 Task: For heading Arial black with underline.  font size for heading18,  'Change the font style of data to'Calibri.  and font size to 9,  Change the alignment of both headline & data to Align center.  In the sheet  DashboardProfitLoss
Action: Mouse moved to (80, 104)
Screenshot: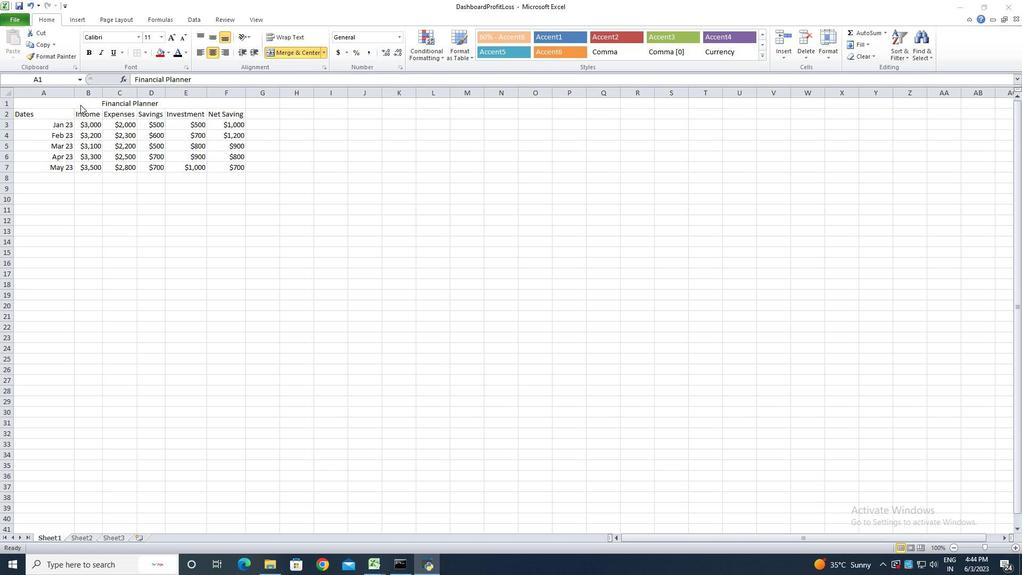 
Action: Mouse pressed left at (80, 104)
Screenshot: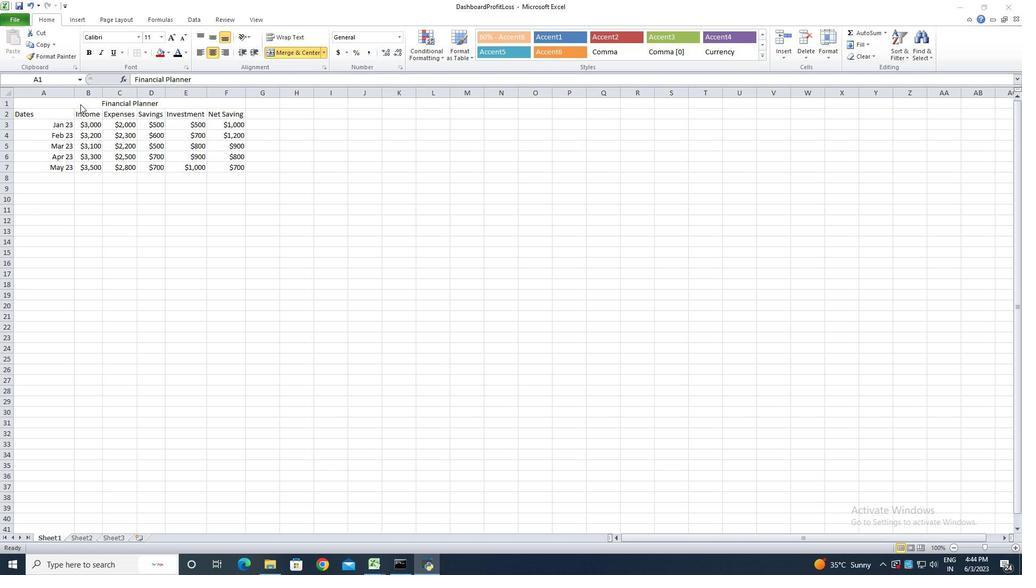 
Action: Mouse moved to (138, 38)
Screenshot: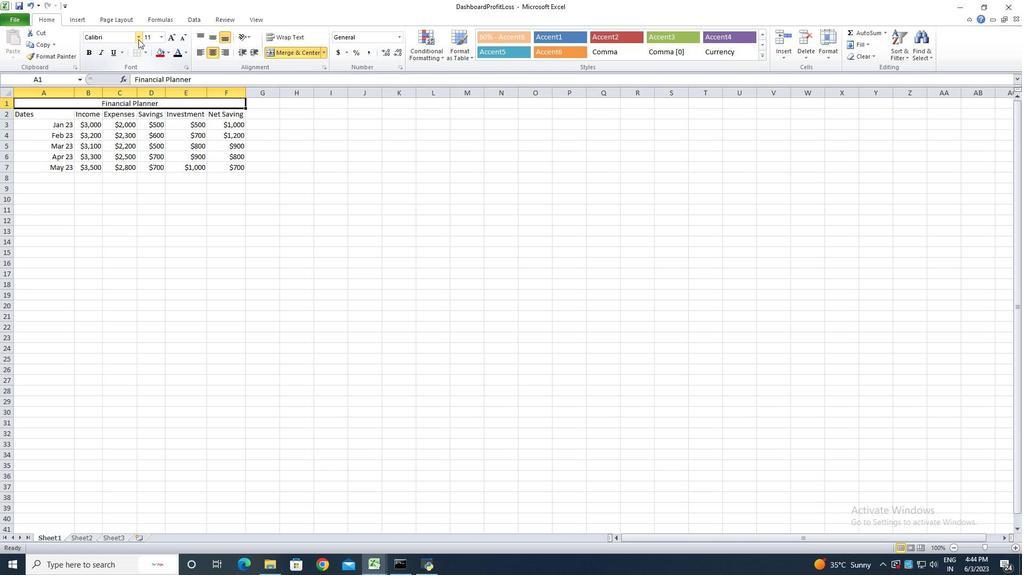 
Action: Mouse pressed left at (138, 38)
Screenshot: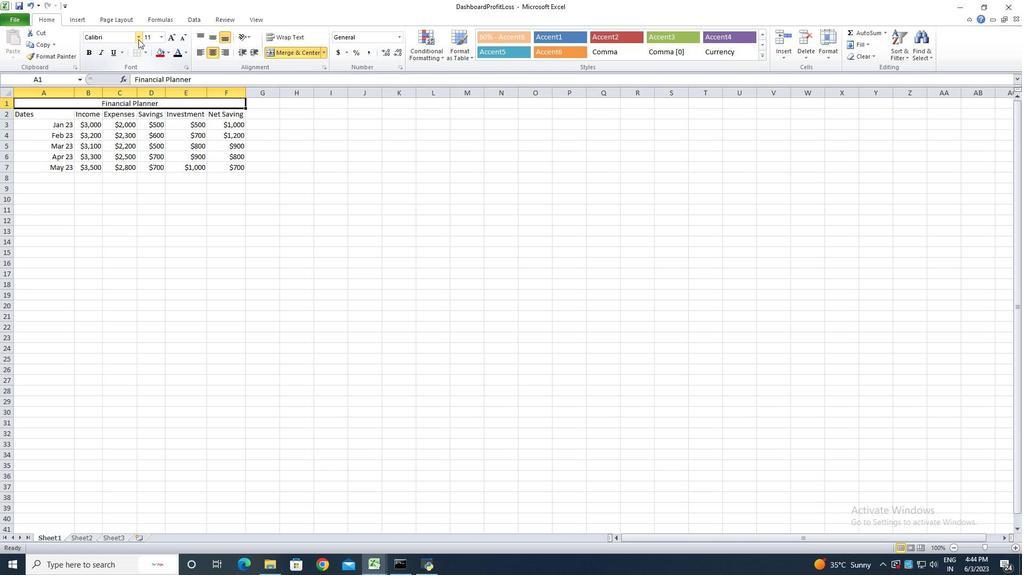 
Action: Mouse moved to (124, 132)
Screenshot: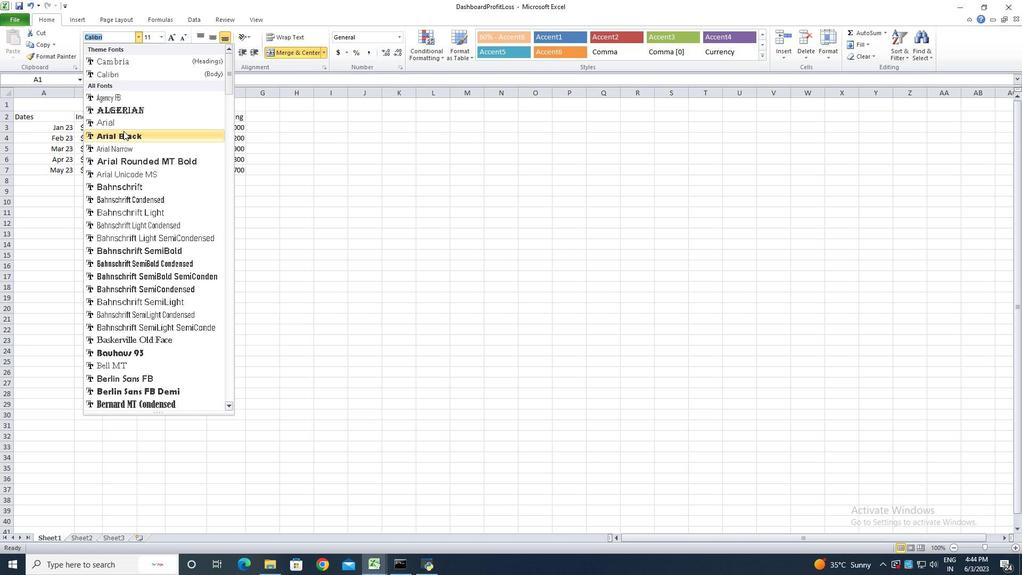 
Action: Mouse pressed left at (124, 132)
Screenshot: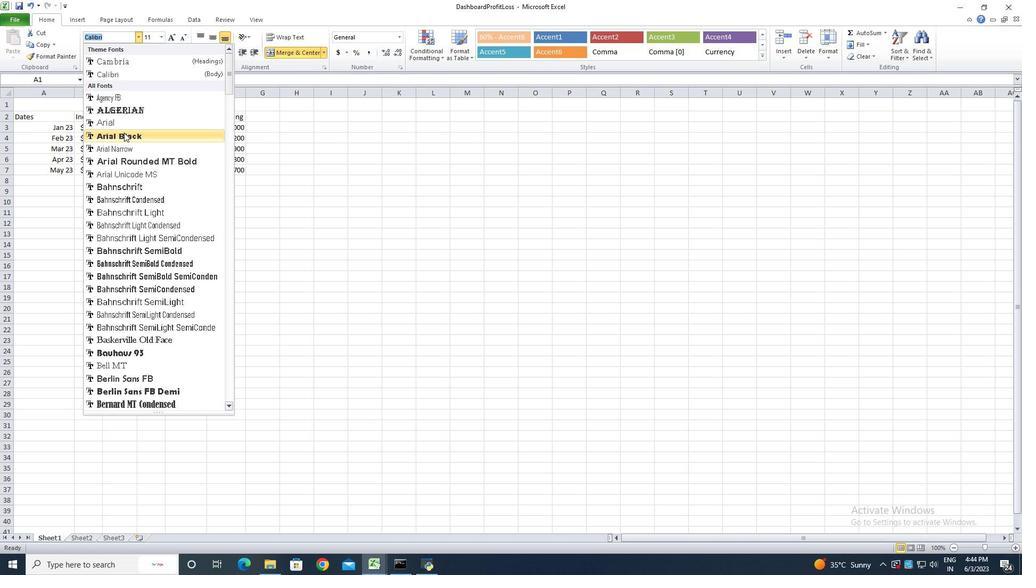 
Action: Mouse moved to (115, 51)
Screenshot: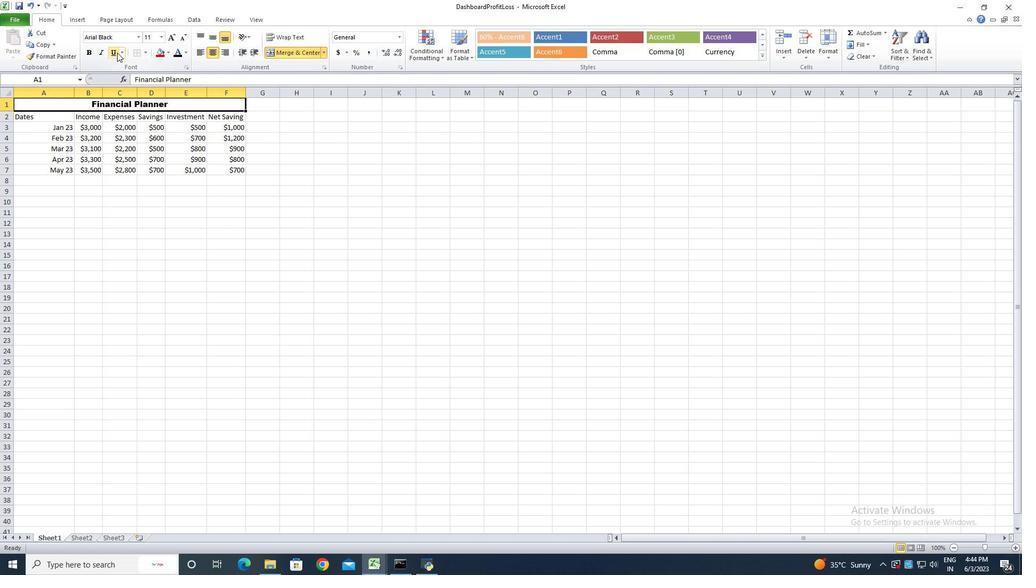 
Action: Mouse pressed left at (115, 51)
Screenshot: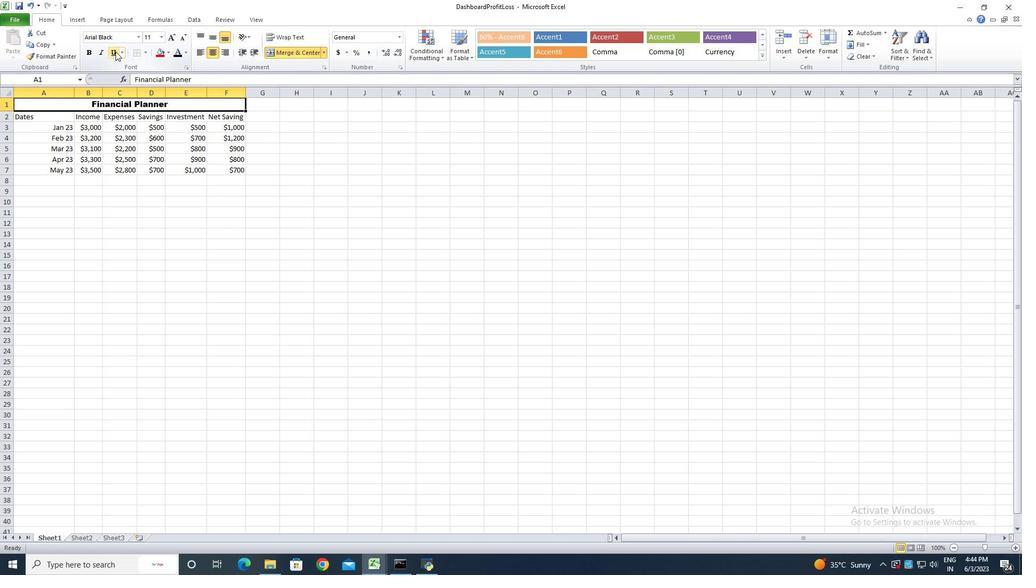 
Action: Mouse moved to (175, 36)
Screenshot: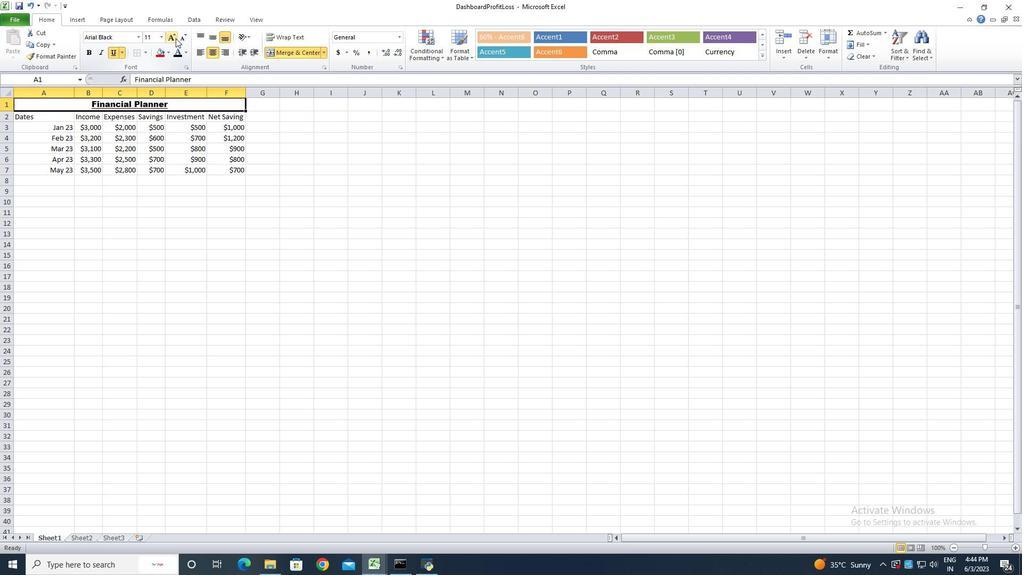 
Action: Mouse pressed left at (175, 36)
Screenshot: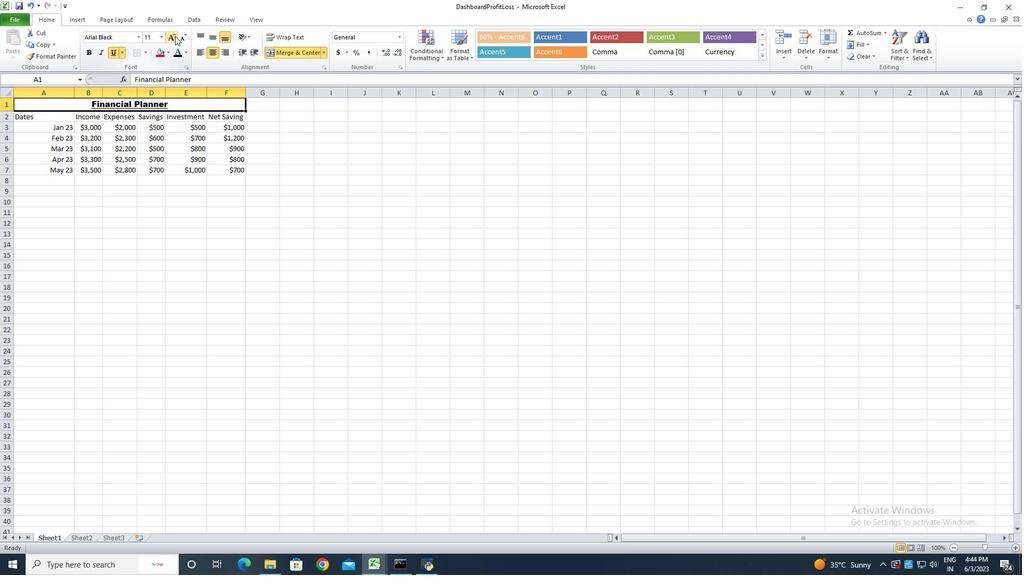 
Action: Mouse pressed left at (175, 36)
Screenshot: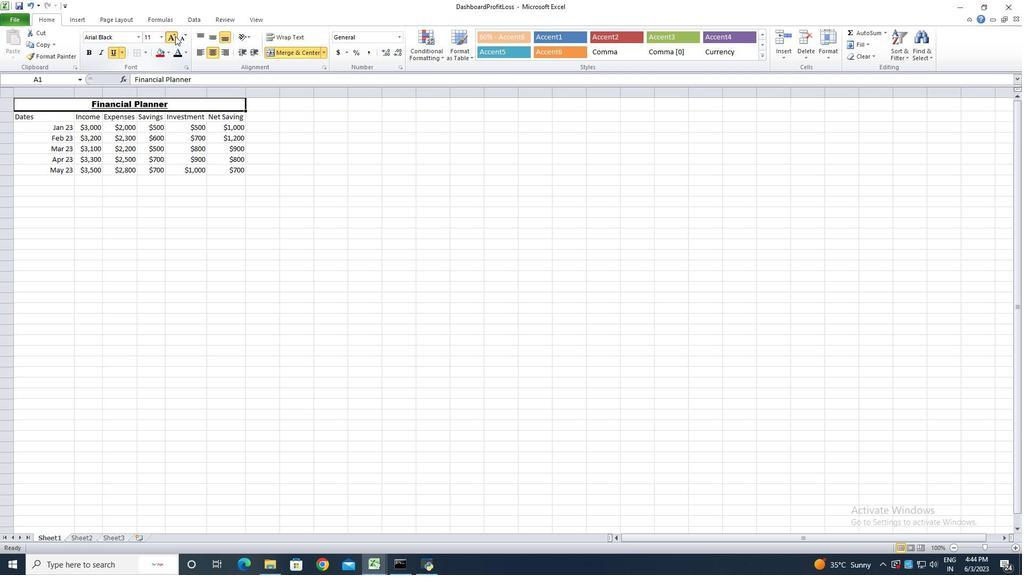 
Action: Mouse pressed left at (175, 36)
Screenshot: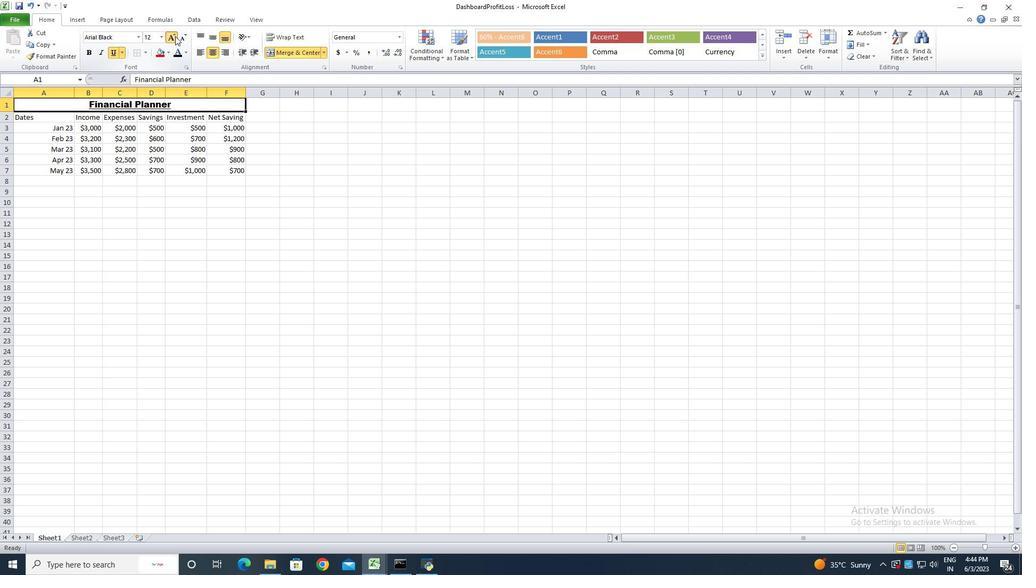 
Action: Mouse pressed left at (175, 36)
Screenshot: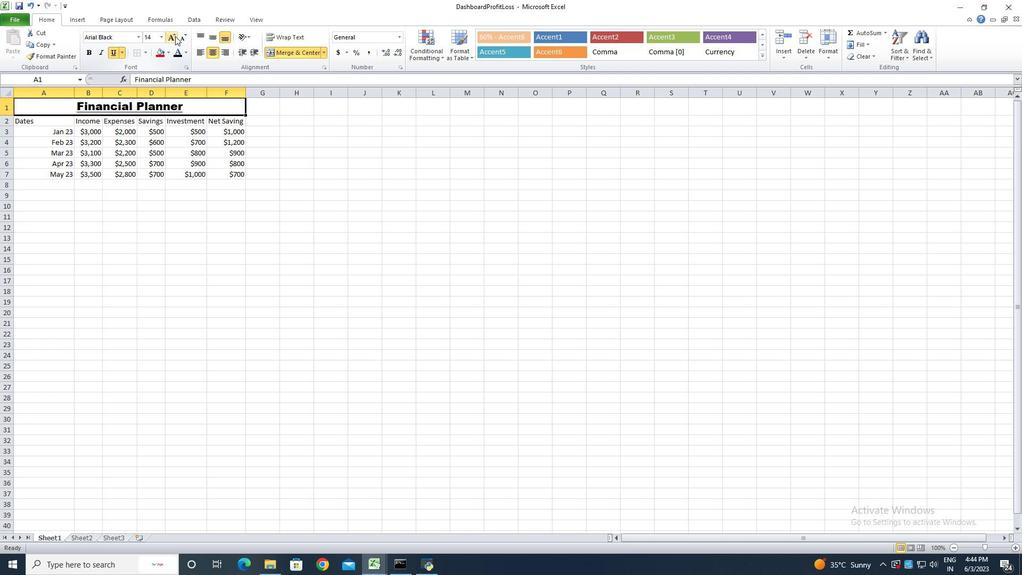 
Action: Mouse moved to (39, 123)
Screenshot: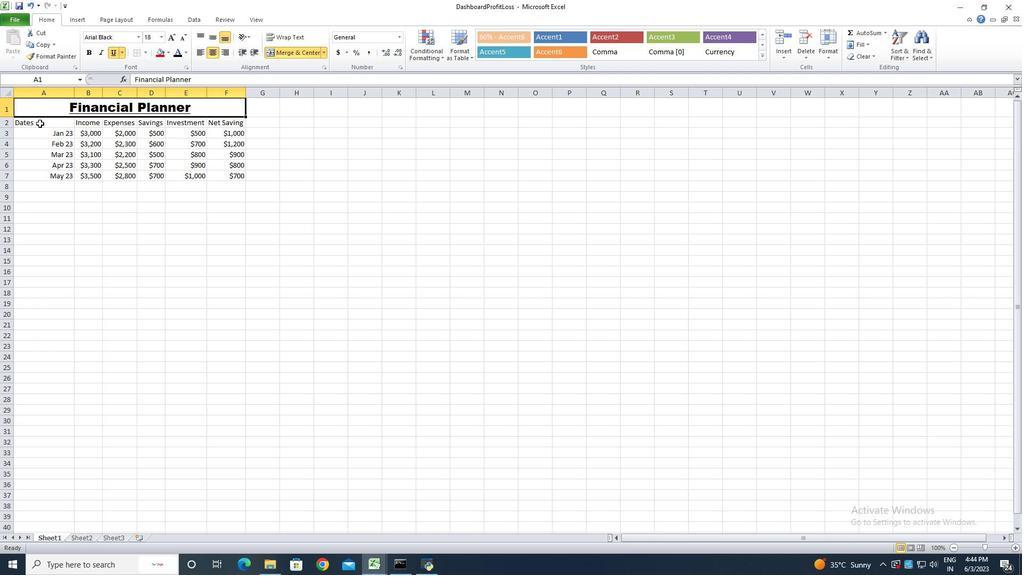 
Action: Mouse pressed left at (39, 123)
Screenshot: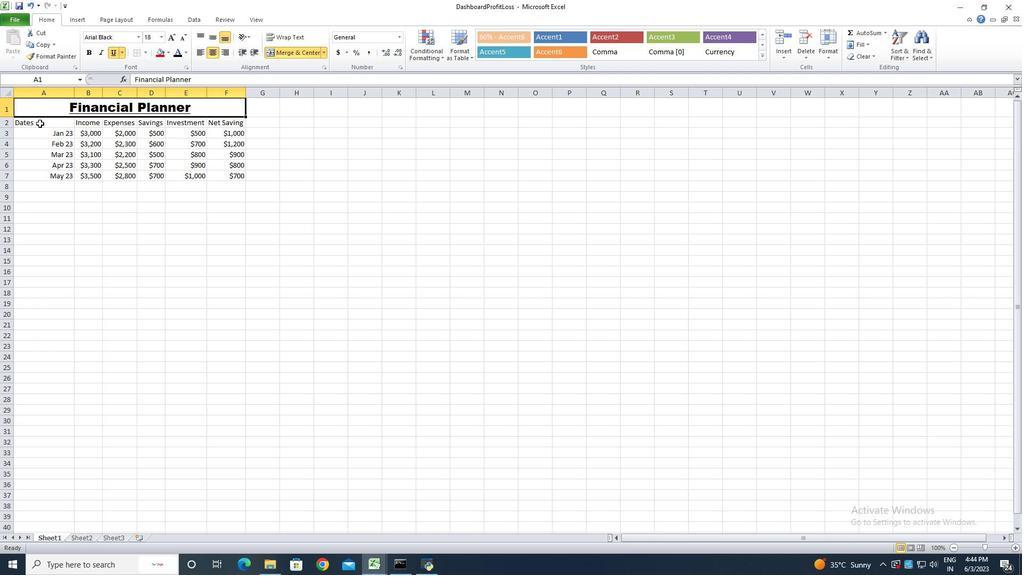 
Action: Mouse moved to (141, 38)
Screenshot: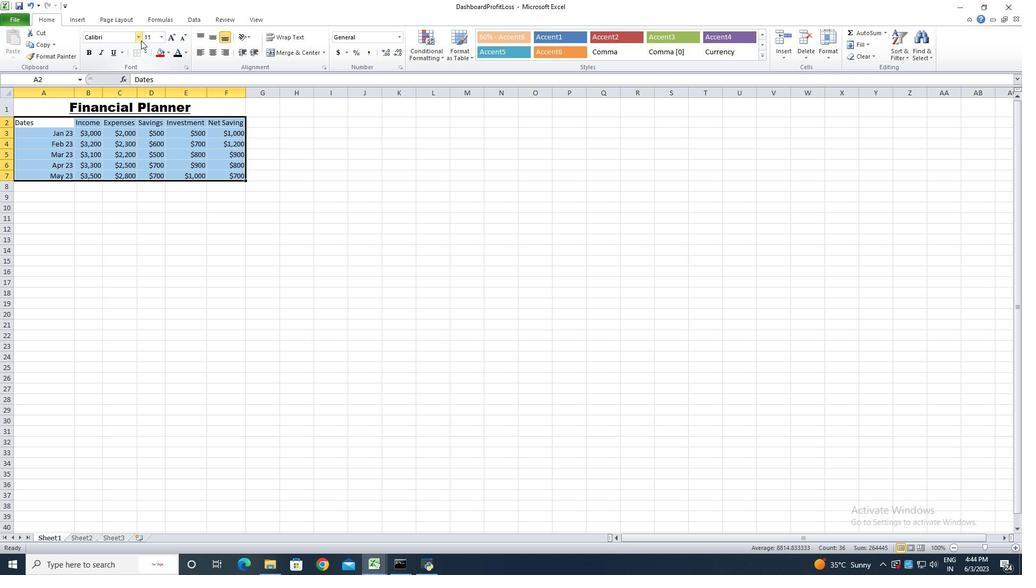 
Action: Mouse pressed left at (141, 38)
Screenshot: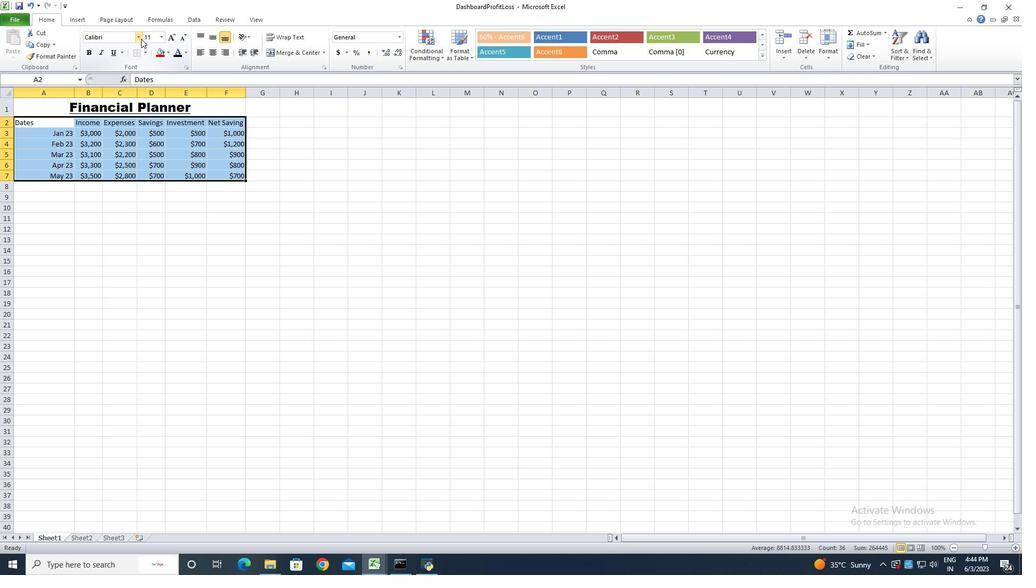 
Action: Mouse moved to (134, 74)
Screenshot: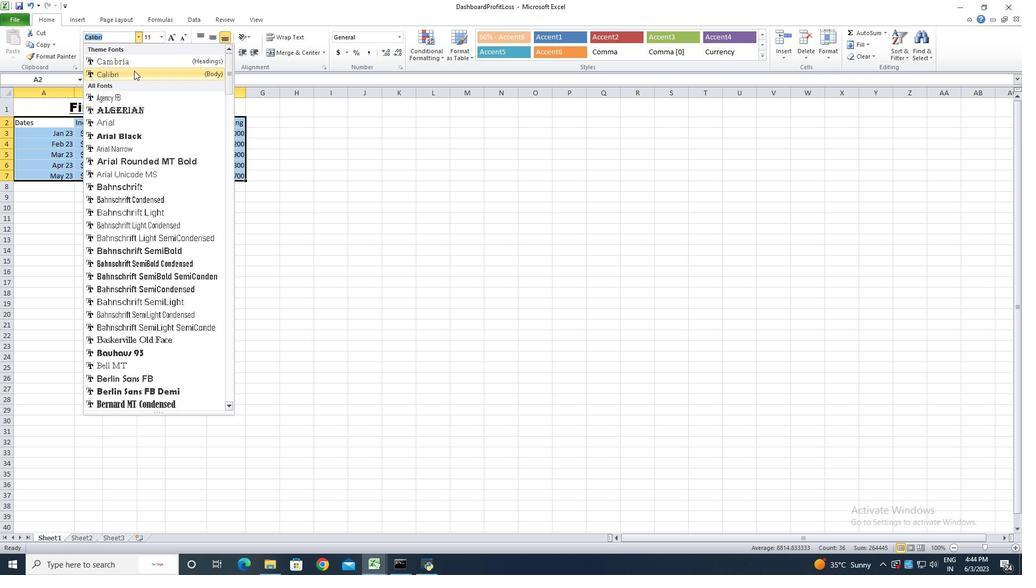 
Action: Mouse pressed left at (134, 74)
Screenshot: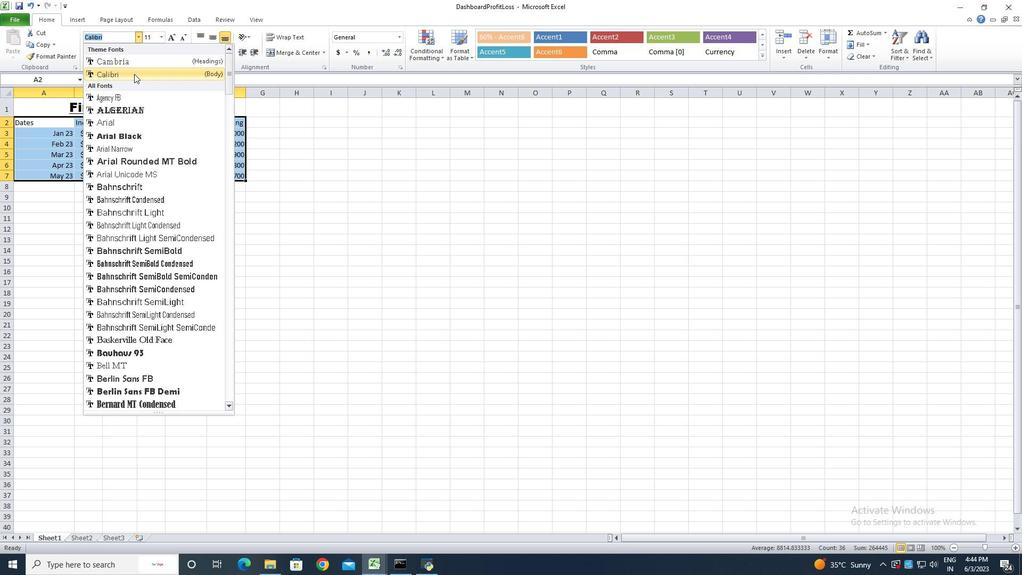 
Action: Mouse moved to (187, 39)
Screenshot: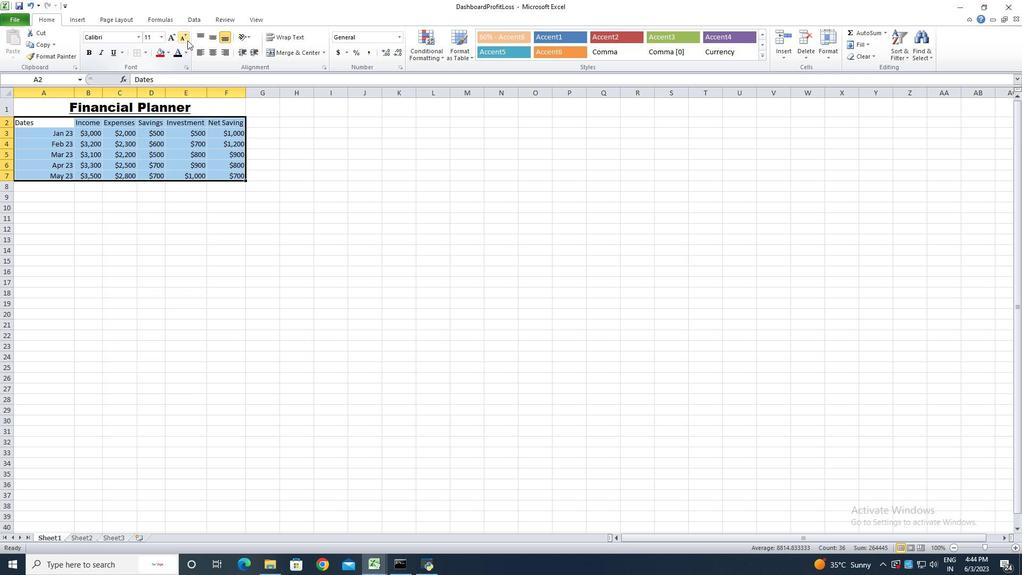 
Action: Mouse pressed left at (187, 39)
Screenshot: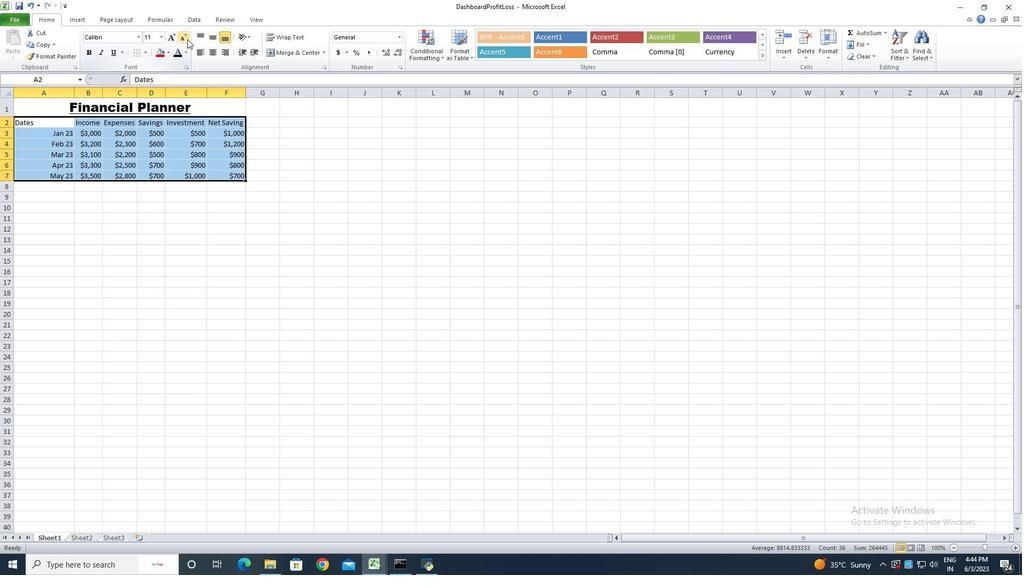 
Action: Mouse pressed left at (187, 39)
Screenshot: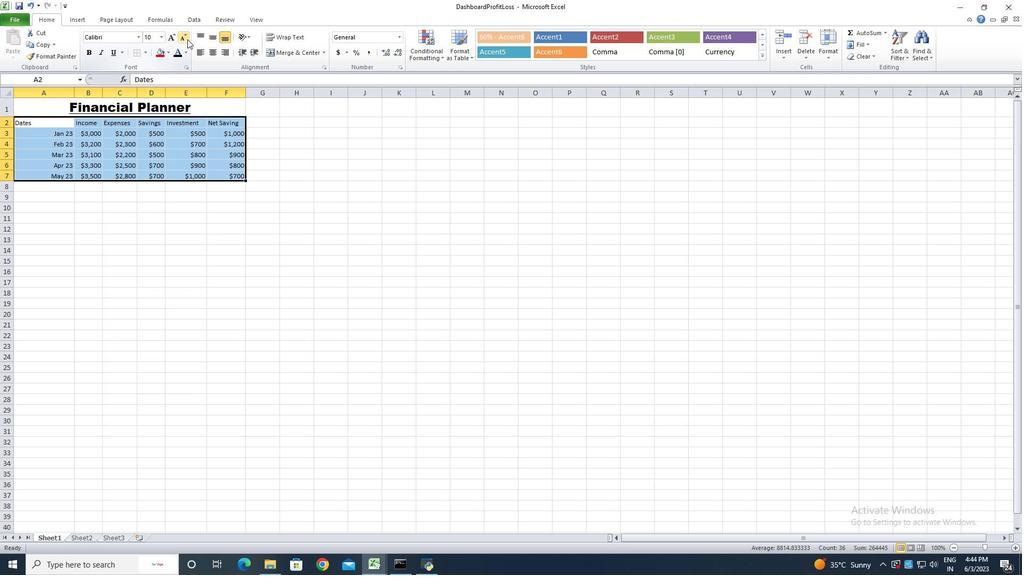 
Action: Mouse moved to (47, 262)
Screenshot: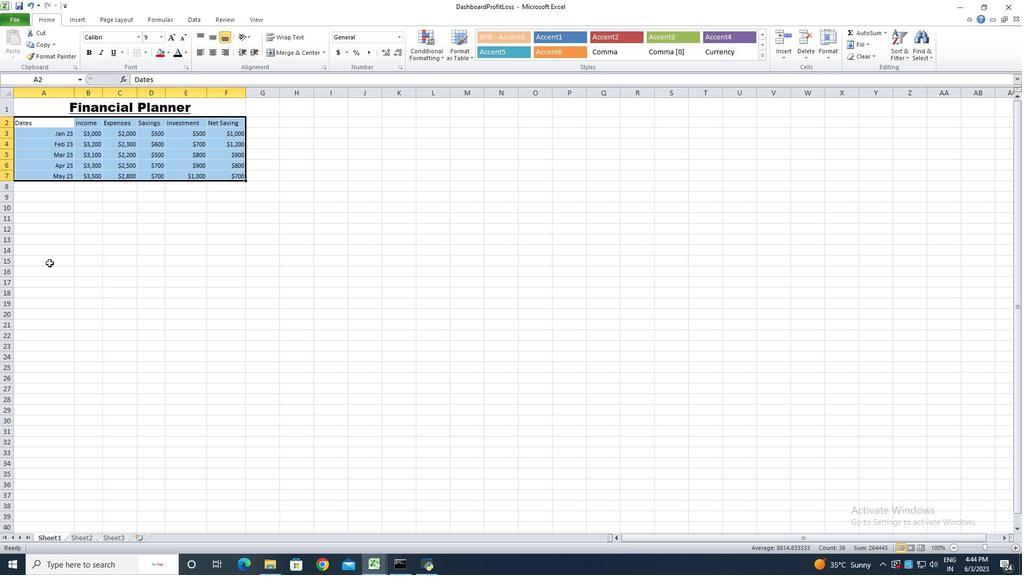 
Action: Mouse pressed left at (47, 262)
Screenshot: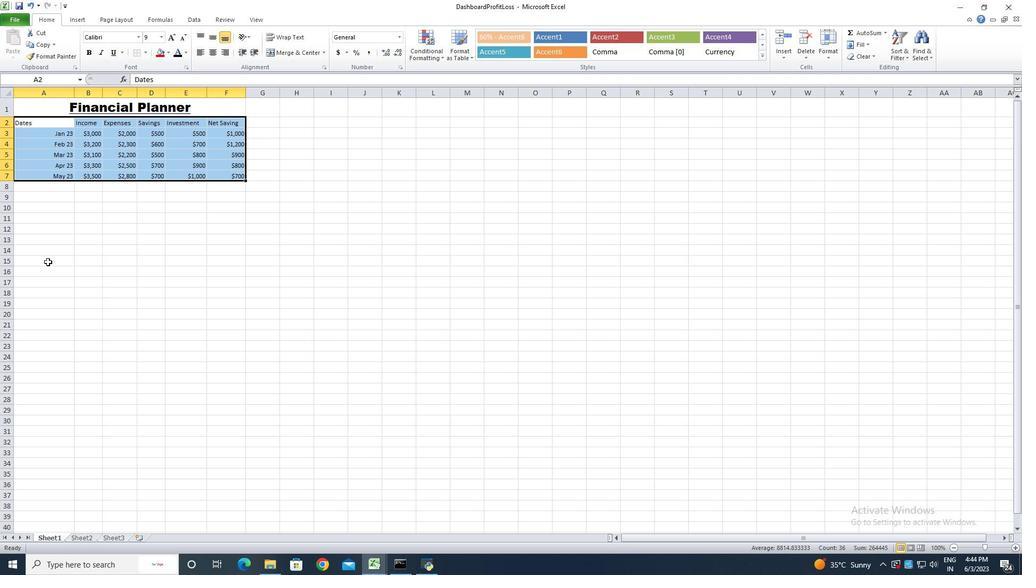 
Action: Mouse moved to (50, 103)
Screenshot: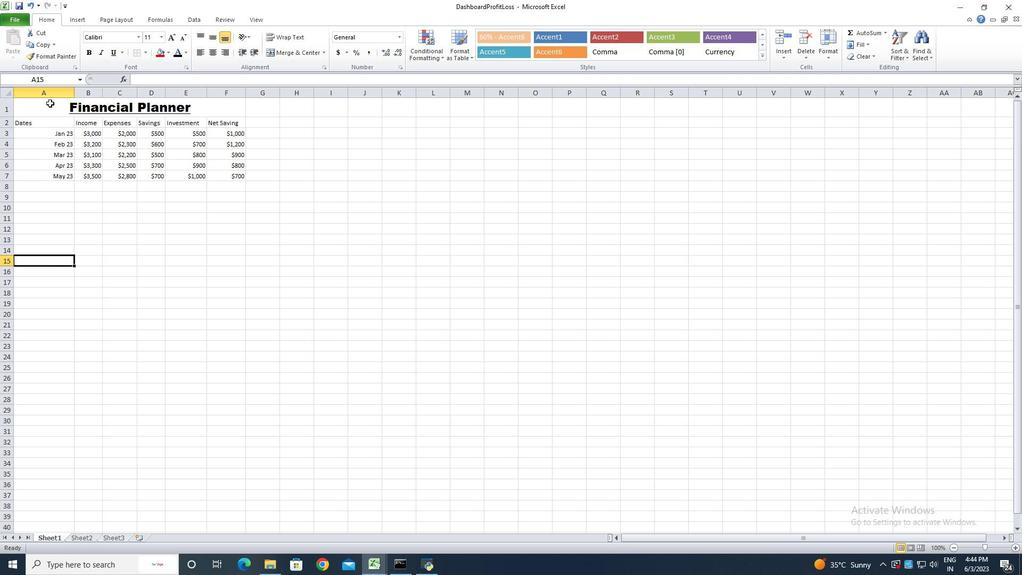 
Action: Mouse pressed left at (50, 103)
Screenshot: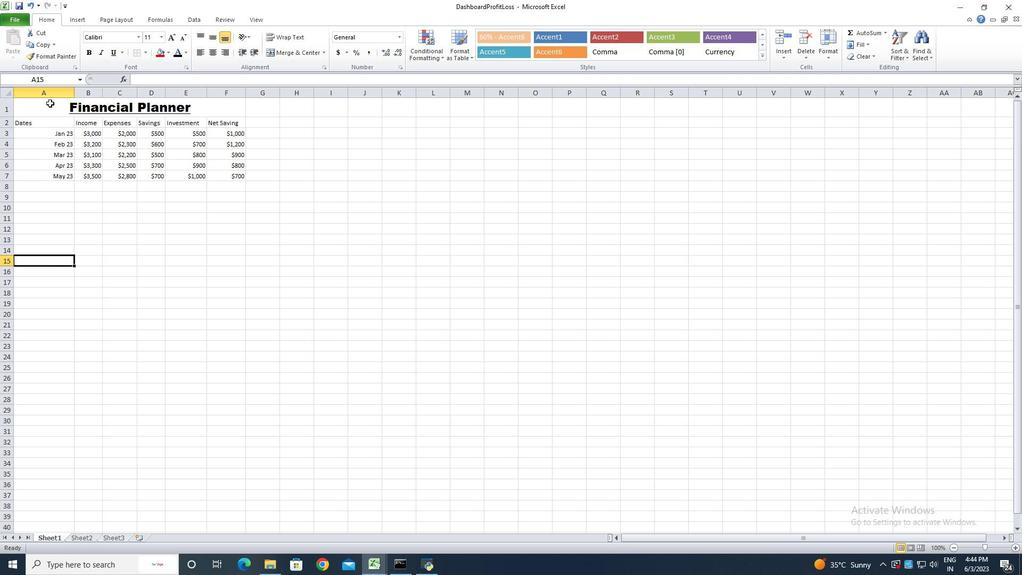 
Action: Mouse moved to (212, 53)
Screenshot: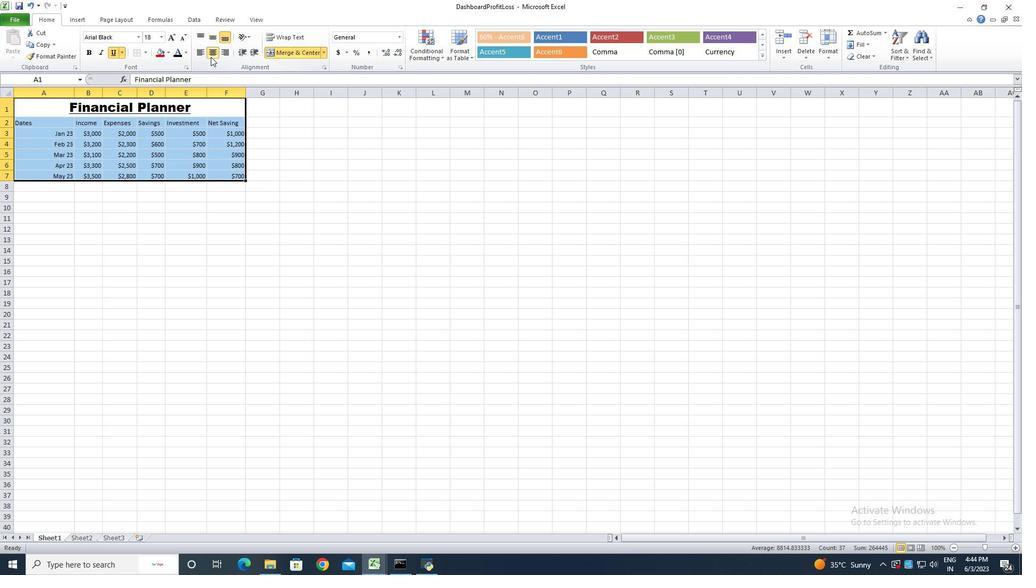 
Action: Mouse pressed left at (212, 53)
Screenshot: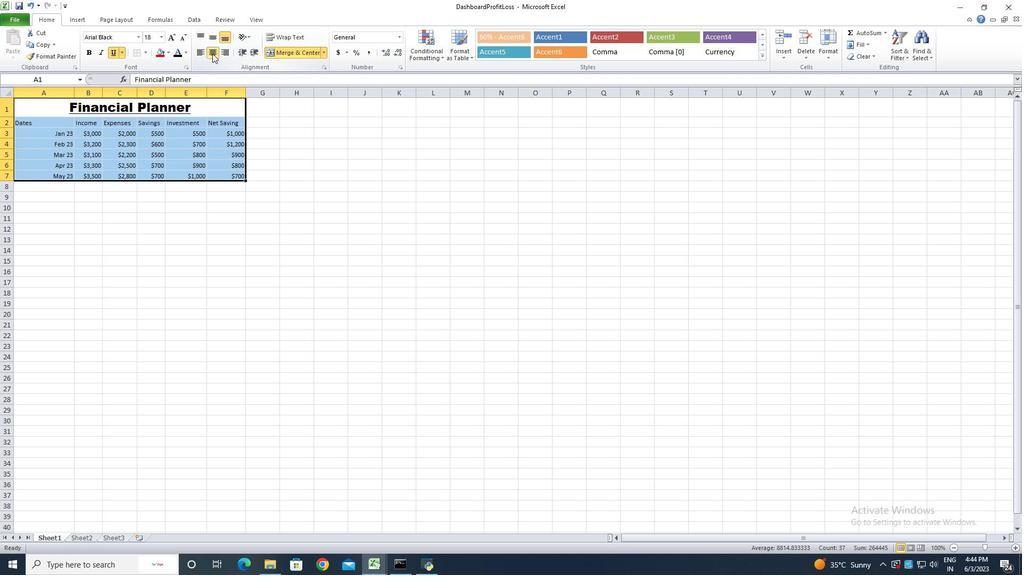 
Action: Mouse pressed left at (212, 53)
Screenshot: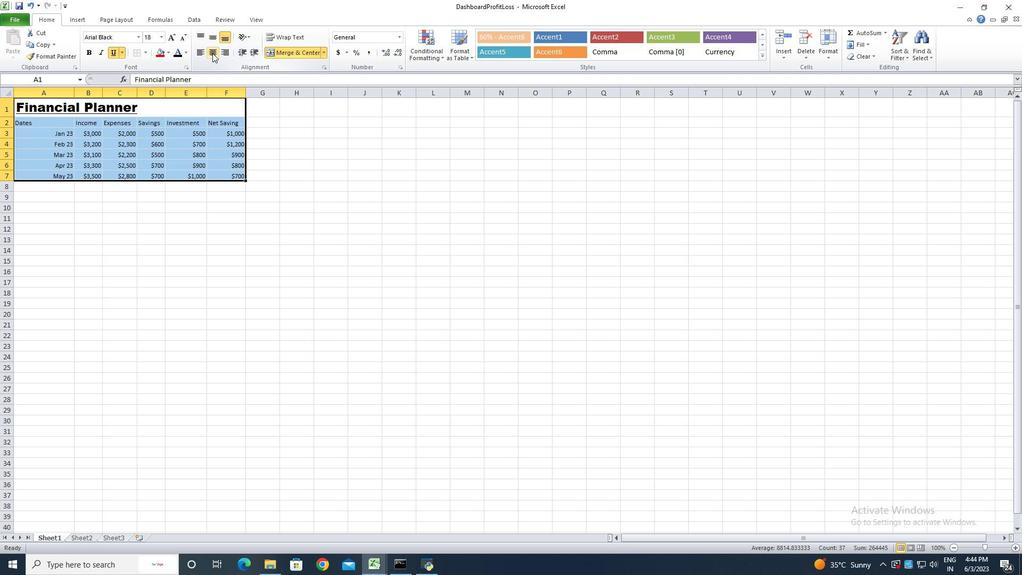 
Action: Mouse moved to (239, 254)
Screenshot: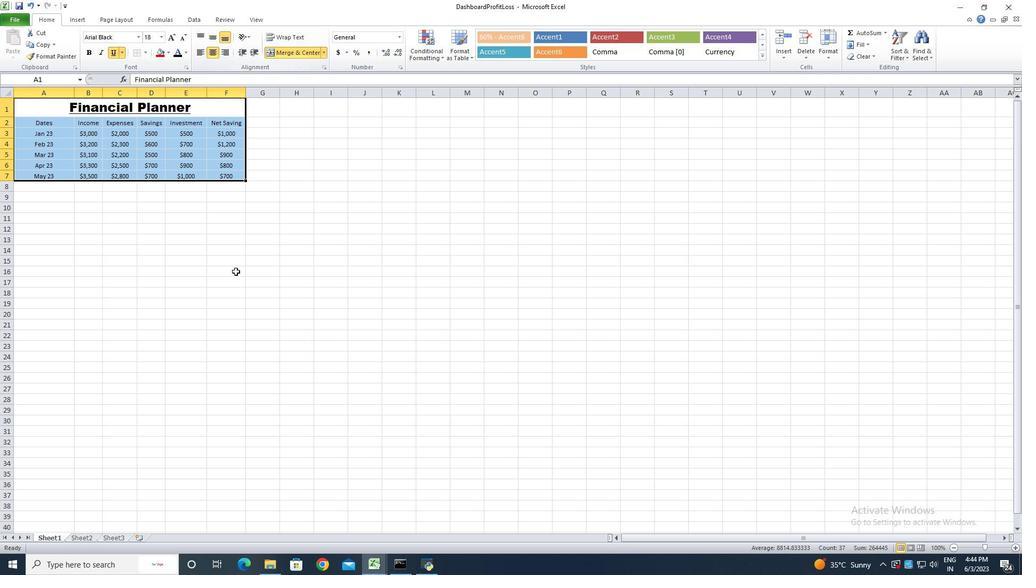 
Action: Mouse pressed left at (239, 254)
Screenshot: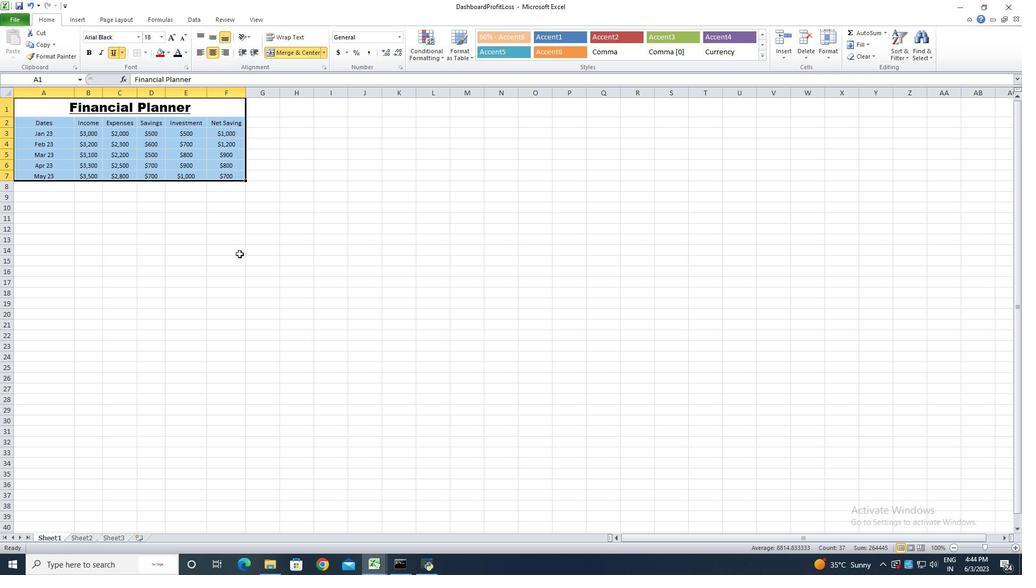 
Action: Key pressed ctrl+S
Screenshot: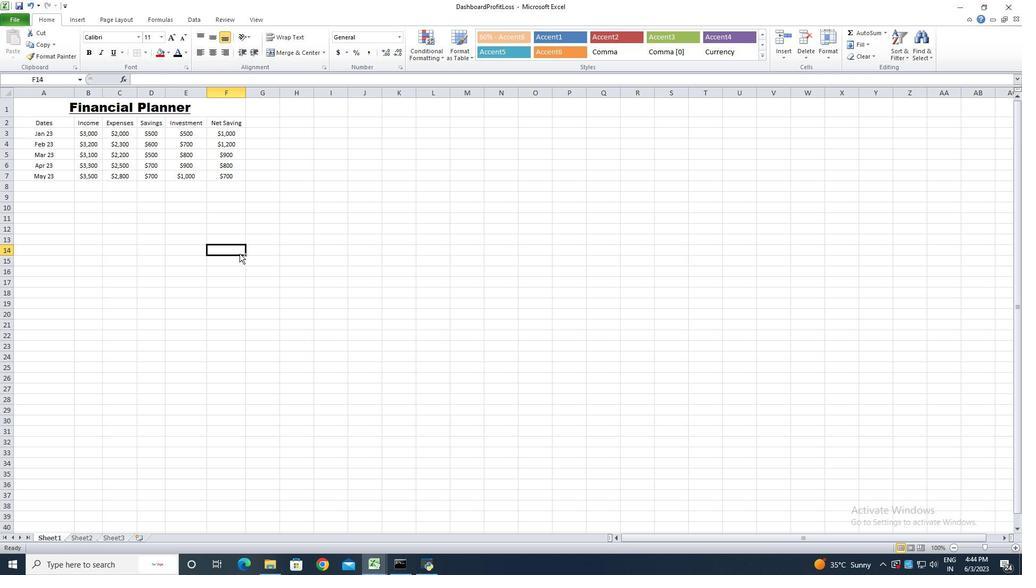 
